 Task: Change the title font style to lexand.
Action: Mouse moved to (170, 58)
Screenshot: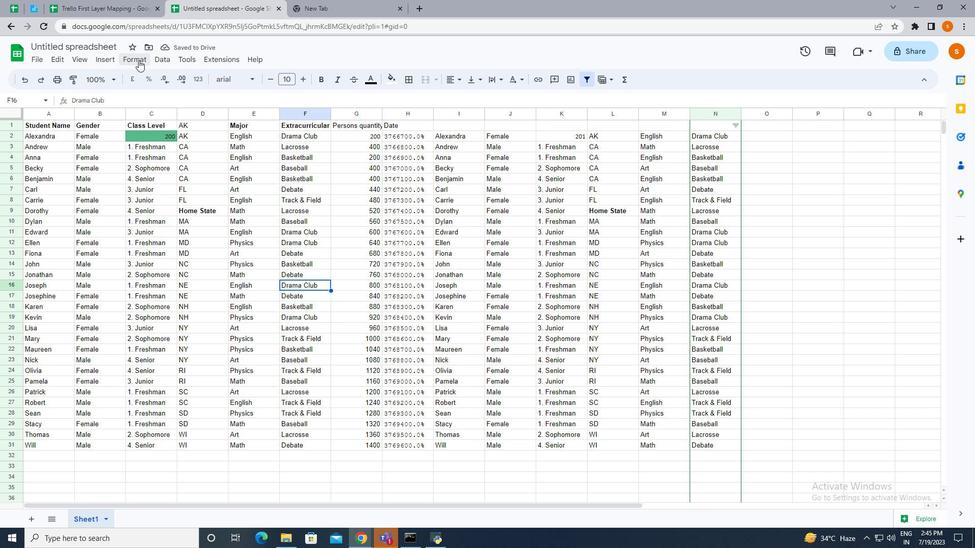 
Action: Mouse pressed left at (170, 58)
Screenshot: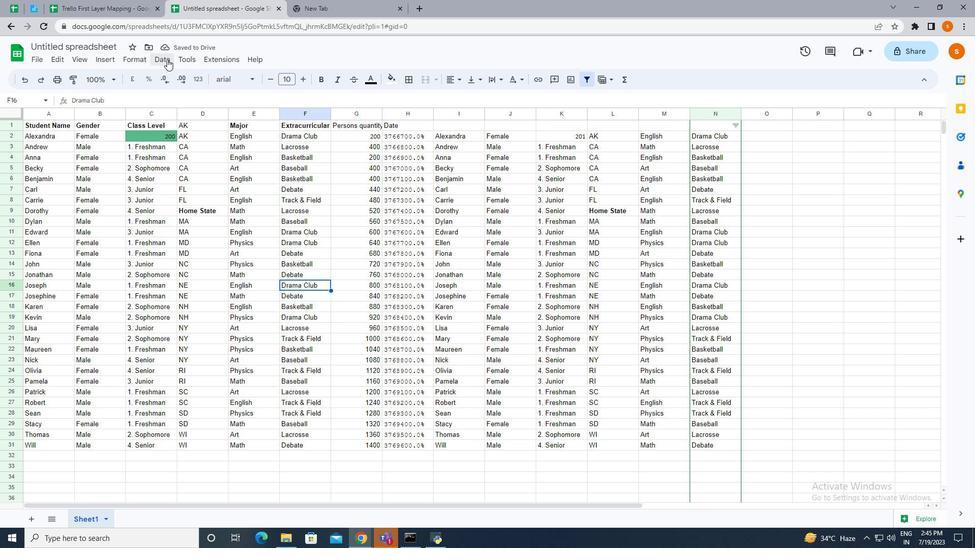 
Action: Mouse moved to (183, 144)
Screenshot: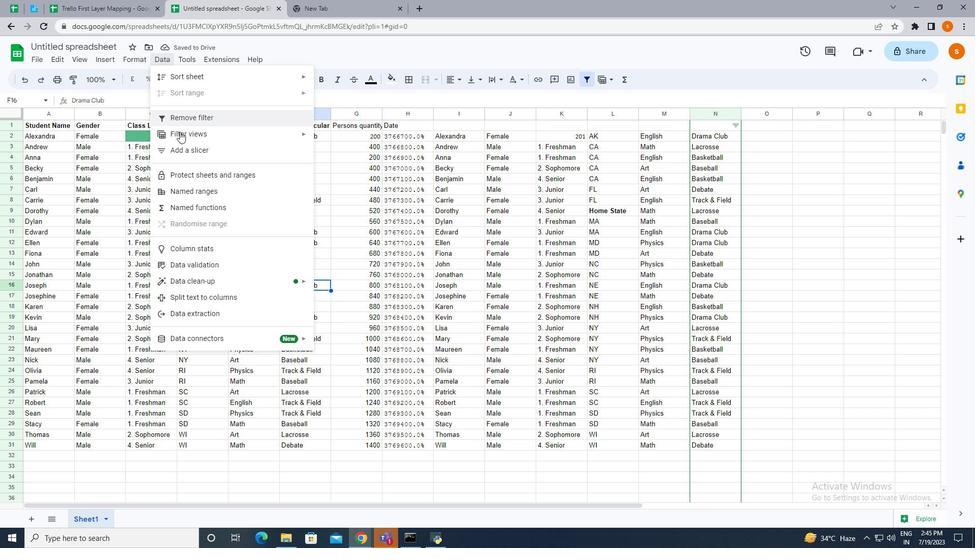 
Action: Mouse pressed left at (183, 144)
Screenshot: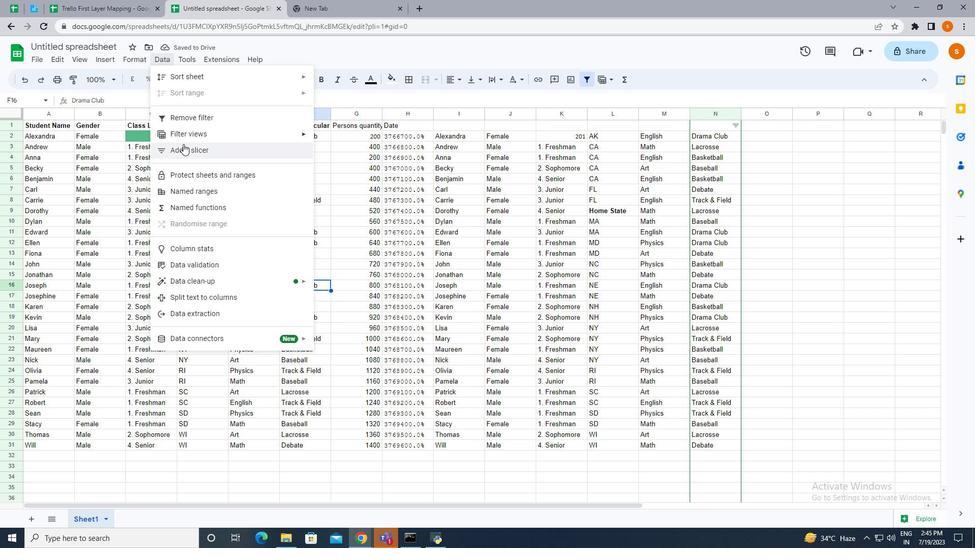 
Action: Mouse moved to (802, 181)
Screenshot: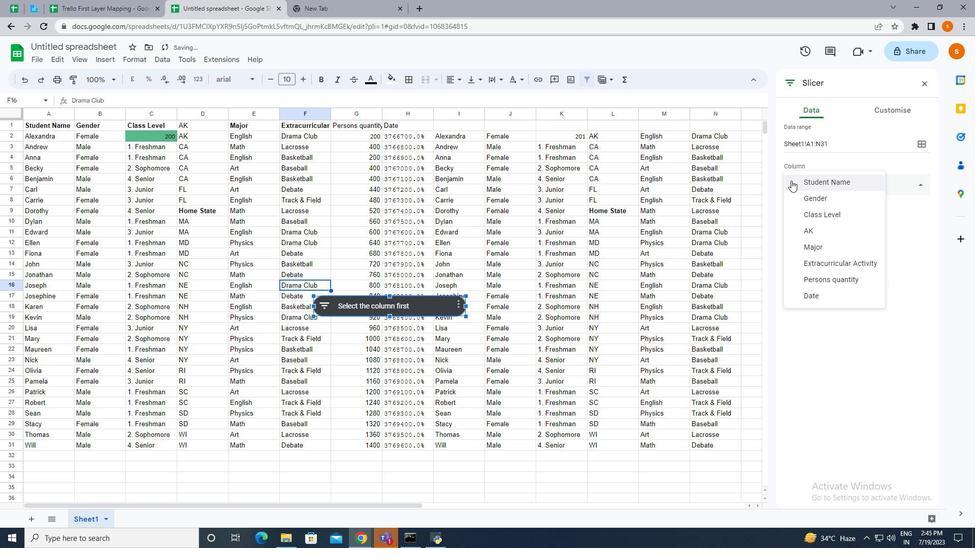
Action: Mouse pressed left at (802, 181)
Screenshot: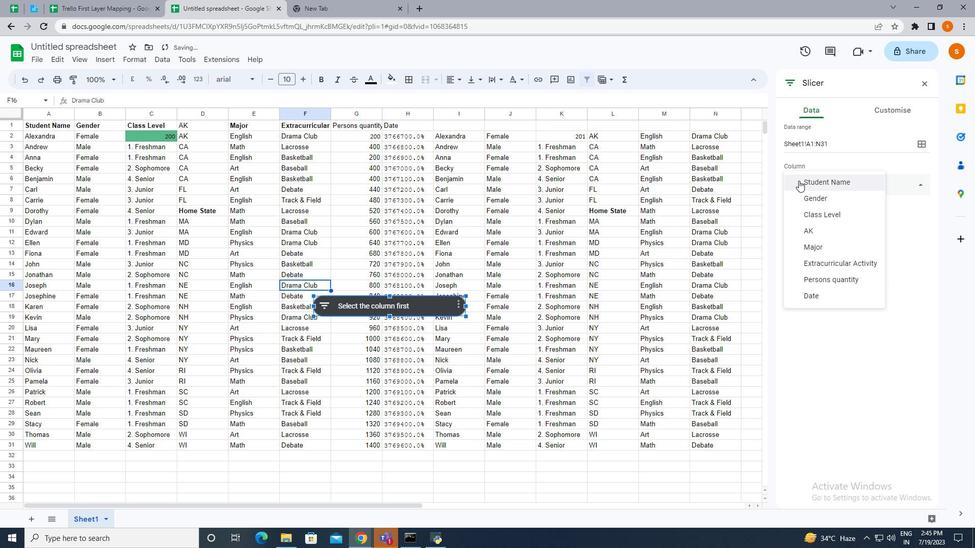 
Action: Mouse moved to (882, 107)
Screenshot: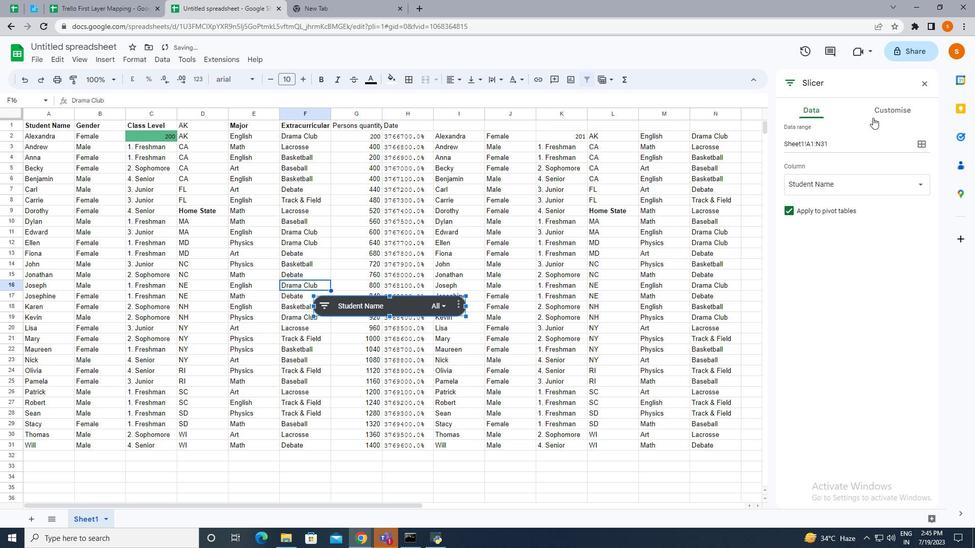 
Action: Mouse pressed left at (882, 107)
Screenshot: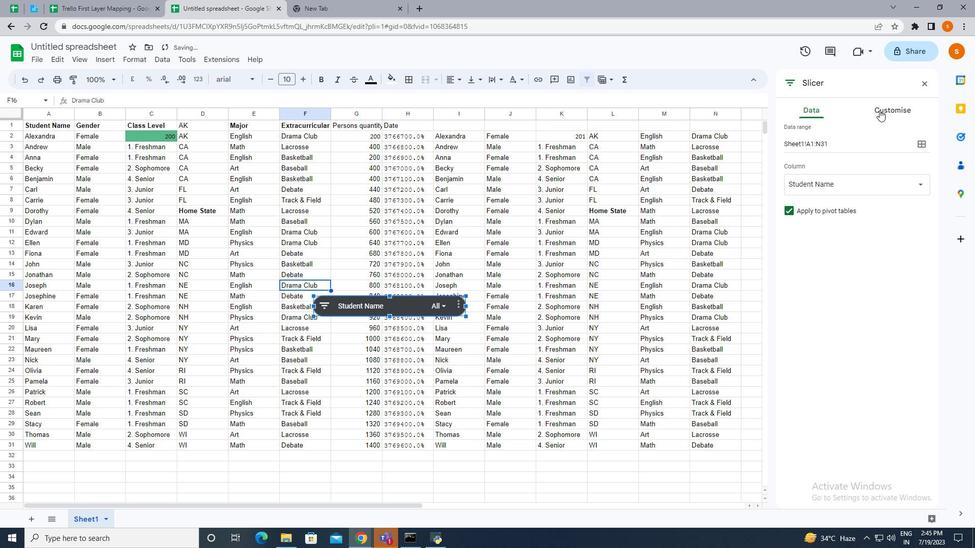 
Action: Mouse moved to (842, 198)
Screenshot: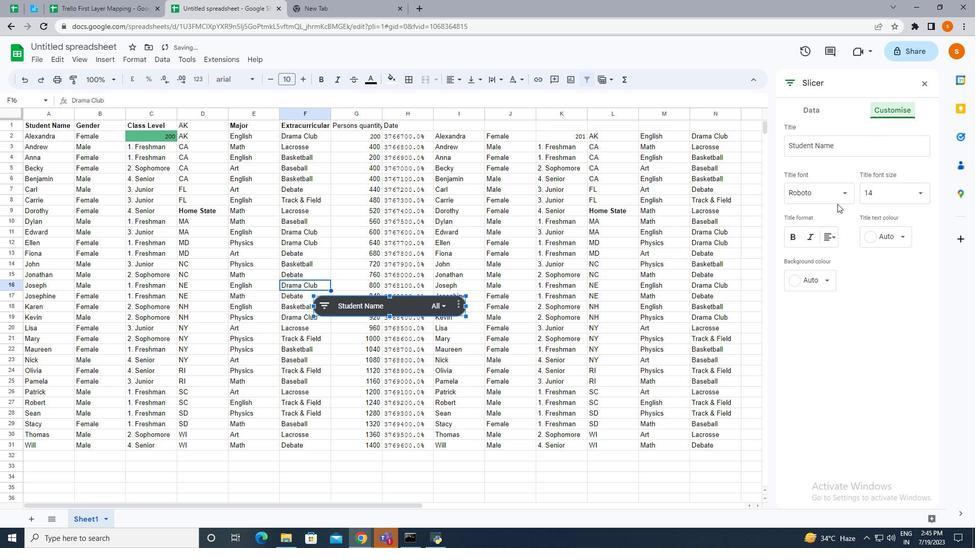 
Action: Mouse pressed left at (842, 198)
Screenshot: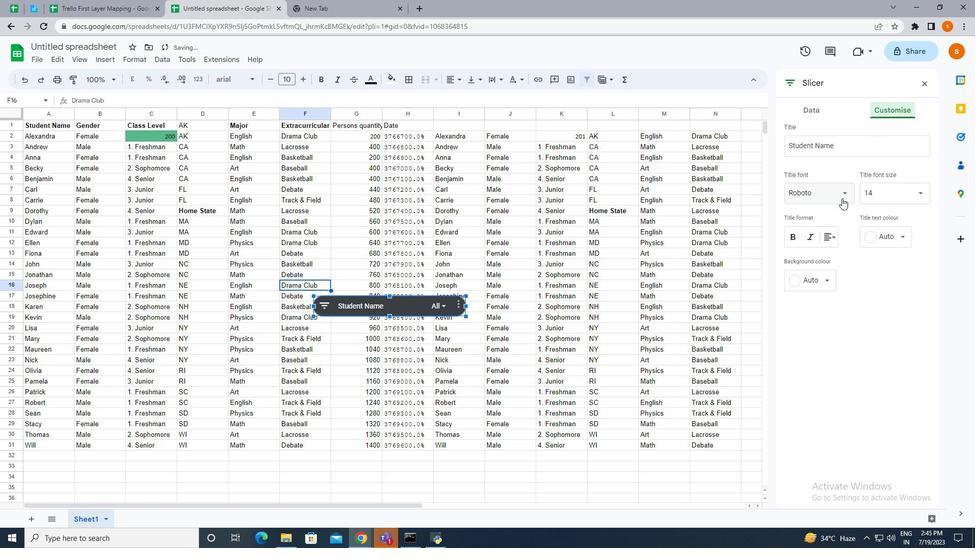 
Action: Mouse moved to (825, 222)
Screenshot: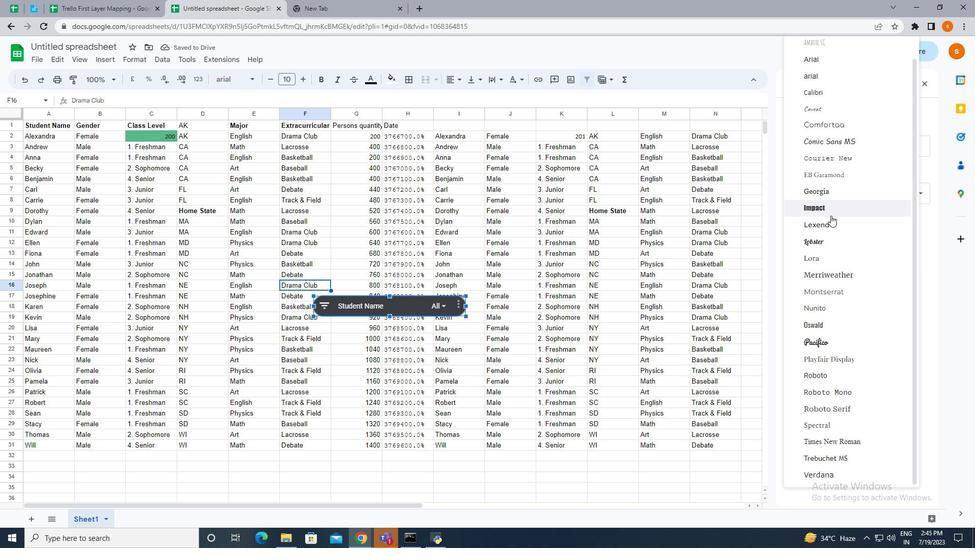 
Action: Mouse pressed left at (825, 222)
Screenshot: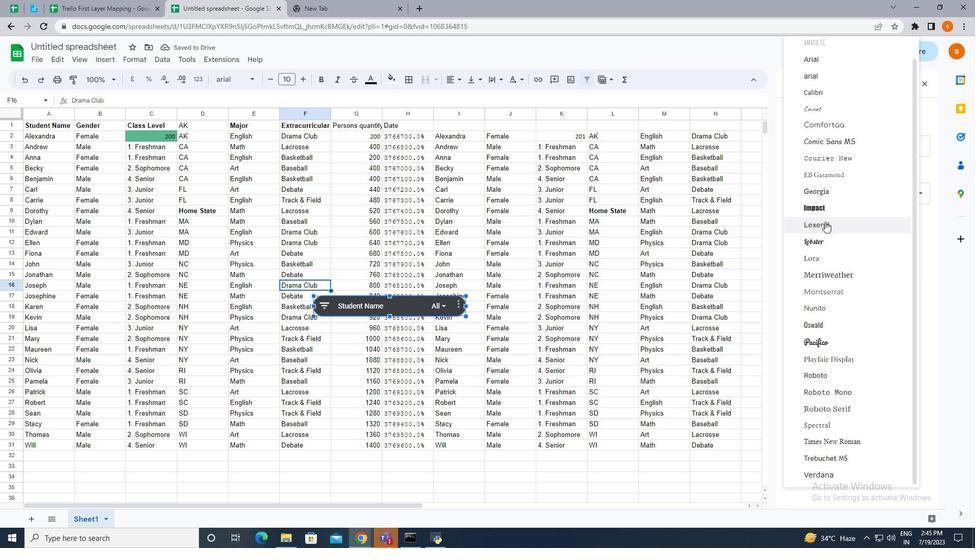 
Action: Mouse moved to (701, 253)
Screenshot: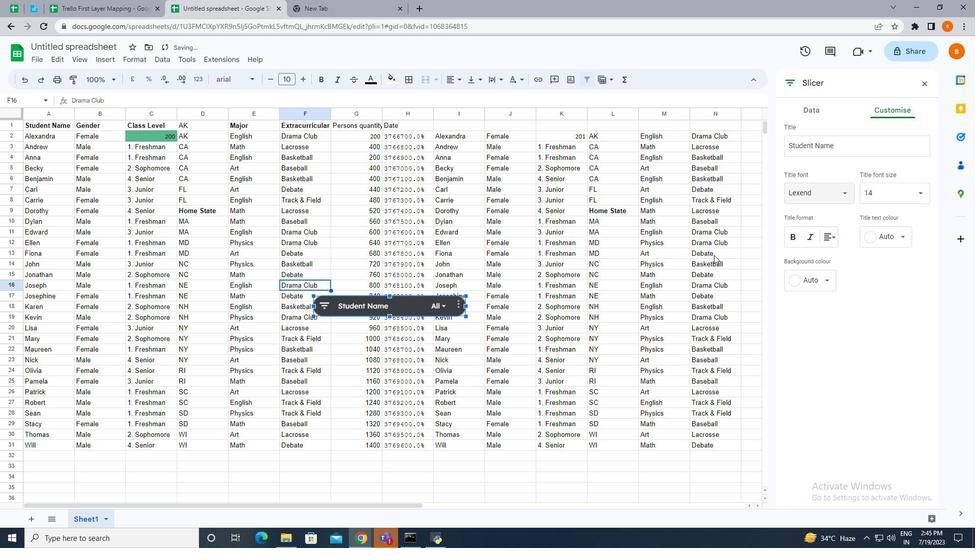 
